 Task: Create Card Card0000000351 in Board Board0000000088 in Workspace WS0000000030 in Trello. Create Card Card0000000352 in Board Board0000000088 in Workspace WS0000000030 in Trello. Create Card Card0000000353 in Board Board0000000089 in Workspace WS0000000030 in Trello. Create Card Card0000000354 in Board Board0000000089 in Workspace WS0000000030 in Trello. Create Card Card0000000355 in Board Board0000000089 in Workspace WS0000000030 in Trello
Action: Mouse moved to (402, 287)
Screenshot: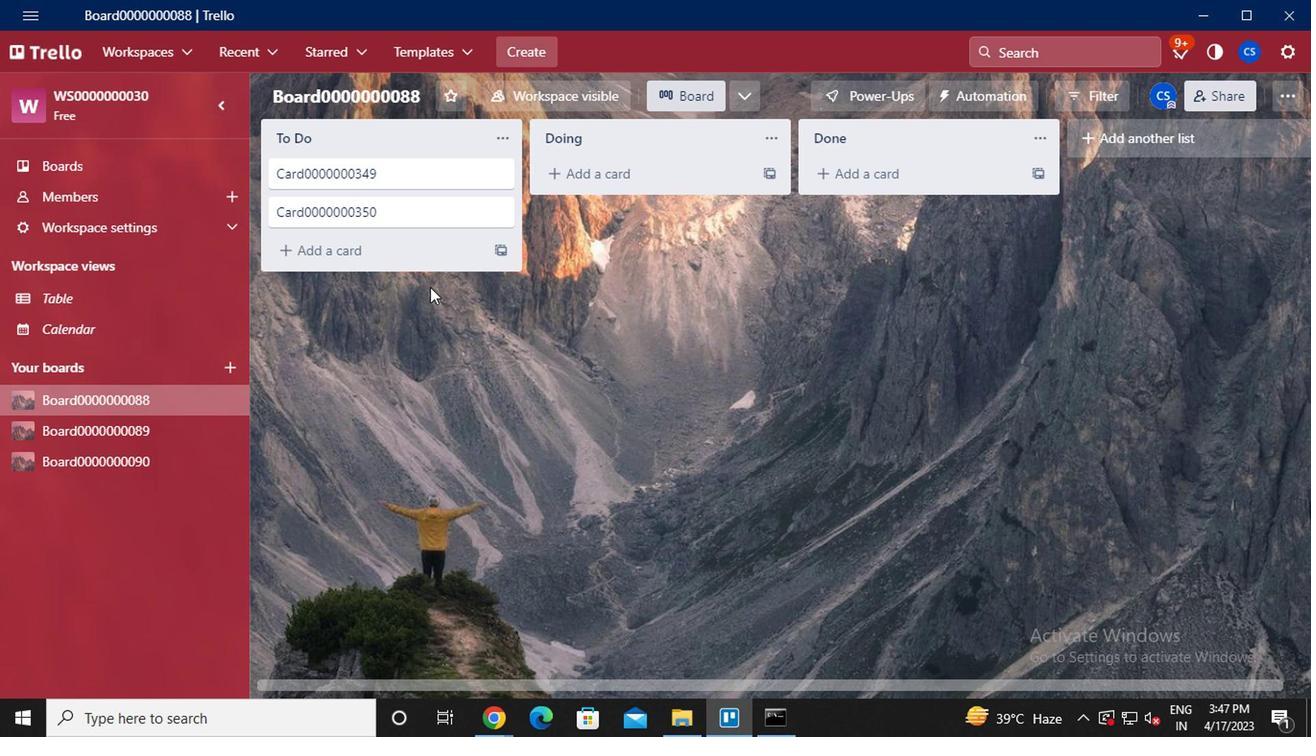 
Action: Mouse pressed left at (402, 287)
Screenshot: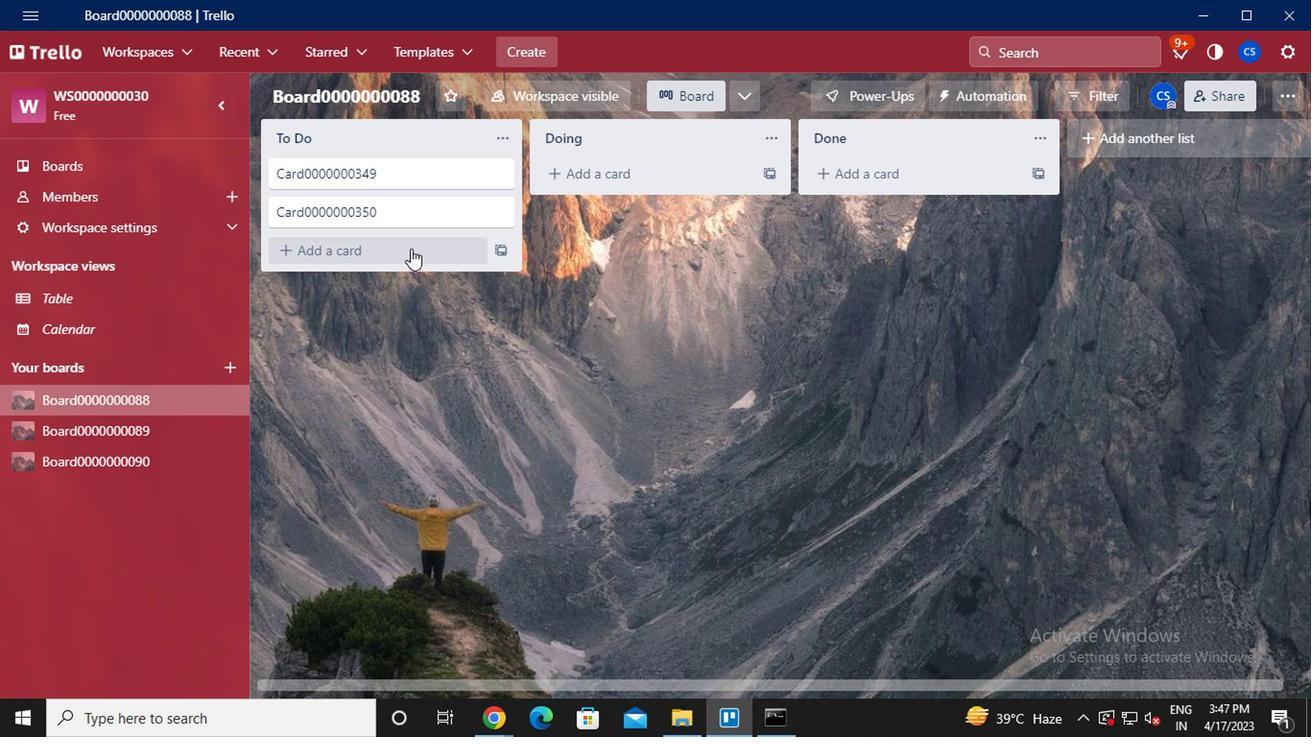 
Action: Key pressed <Key.caps_lock><Key.caps_lock>c<Key.caps_lock>ard-<Key.backspace>0000000351<Key.enter><Key.caps_lock>c<Key.caps_lock>ard0000000352<Key.enter>
Screenshot: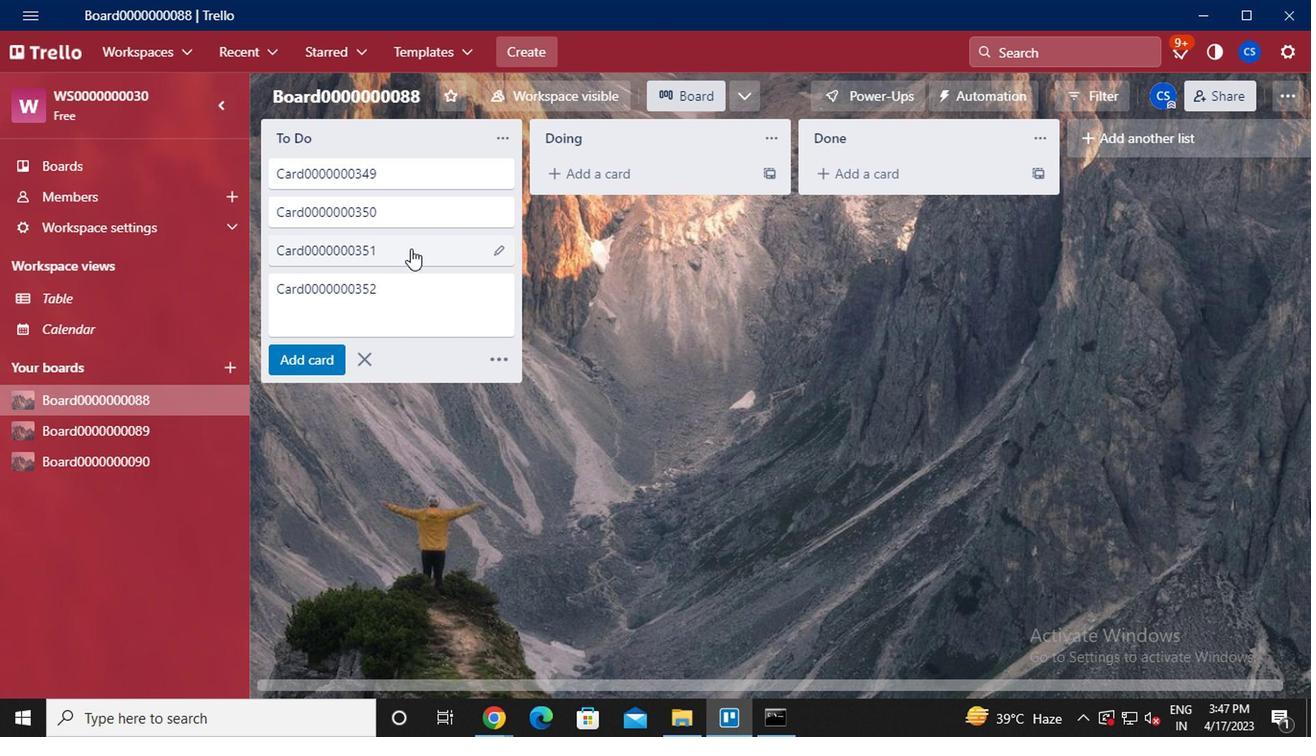 
Action: Mouse moved to (370, 394)
Screenshot: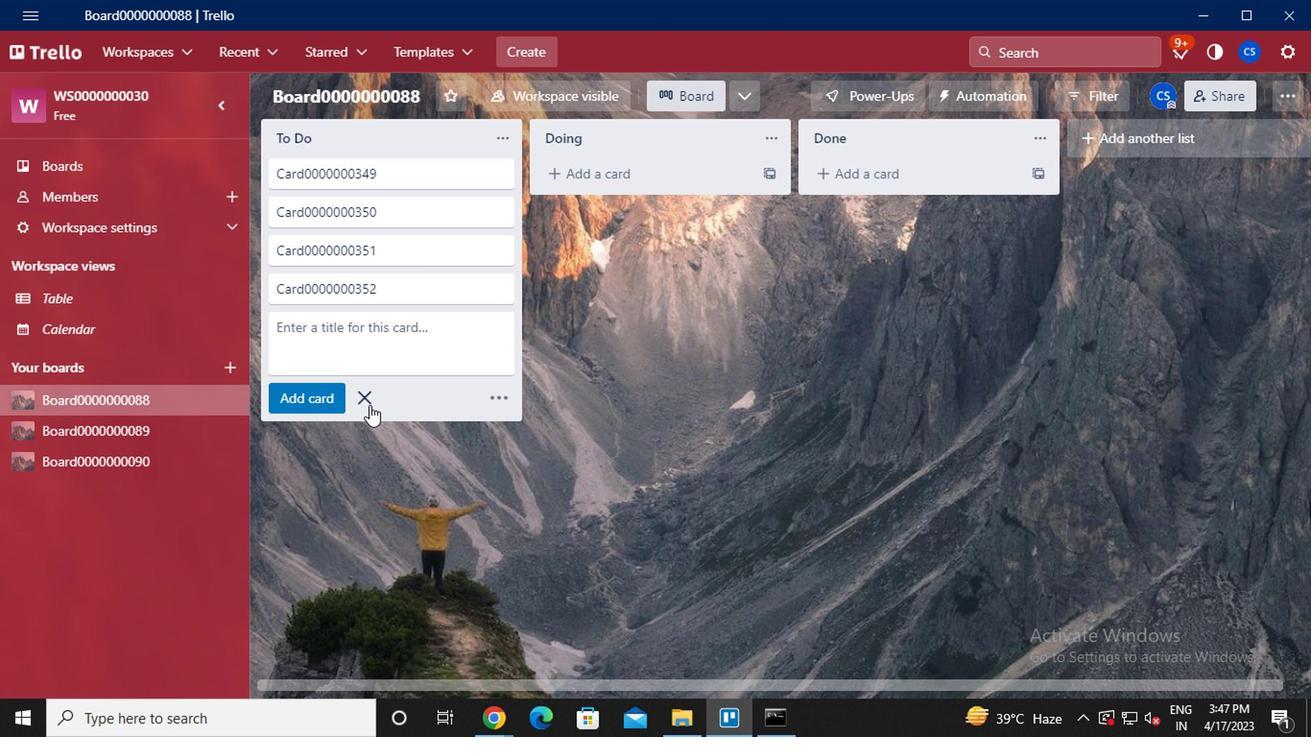 
Action: Mouse pressed left at (370, 394)
Screenshot: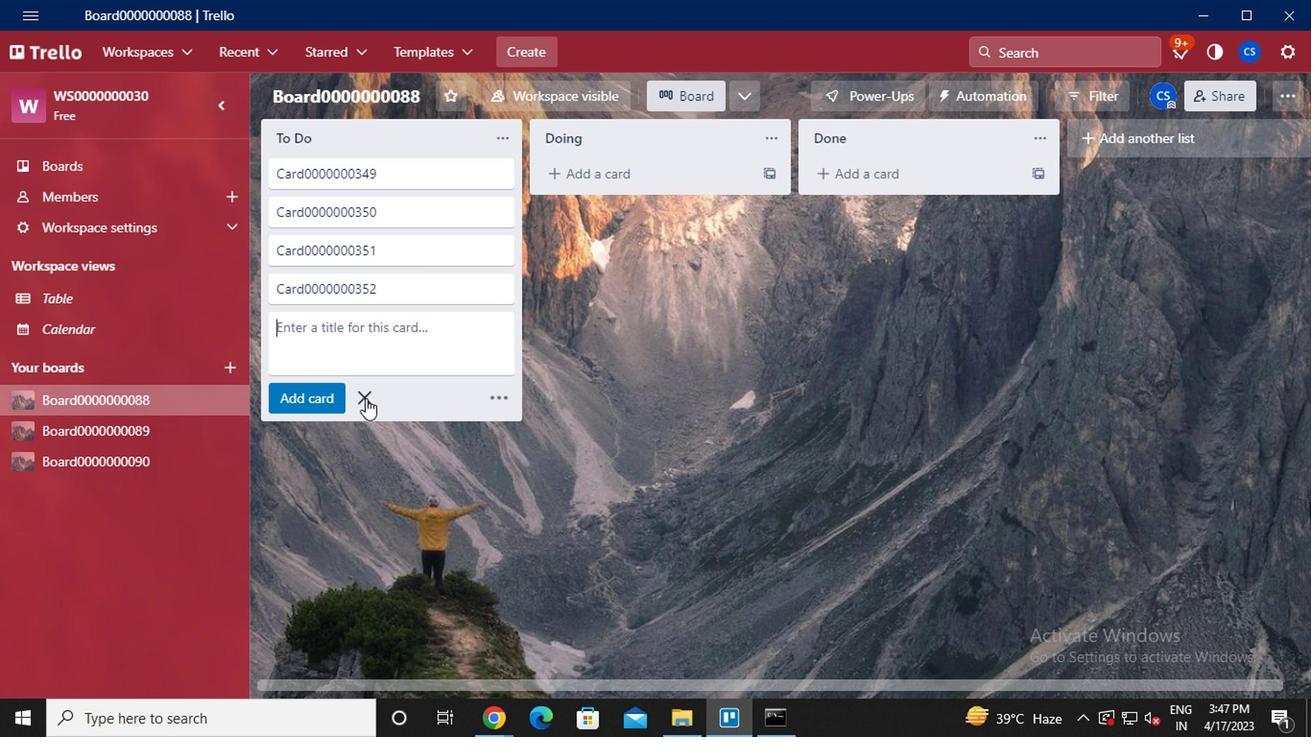 
Action: Mouse moved to (204, 416)
Screenshot: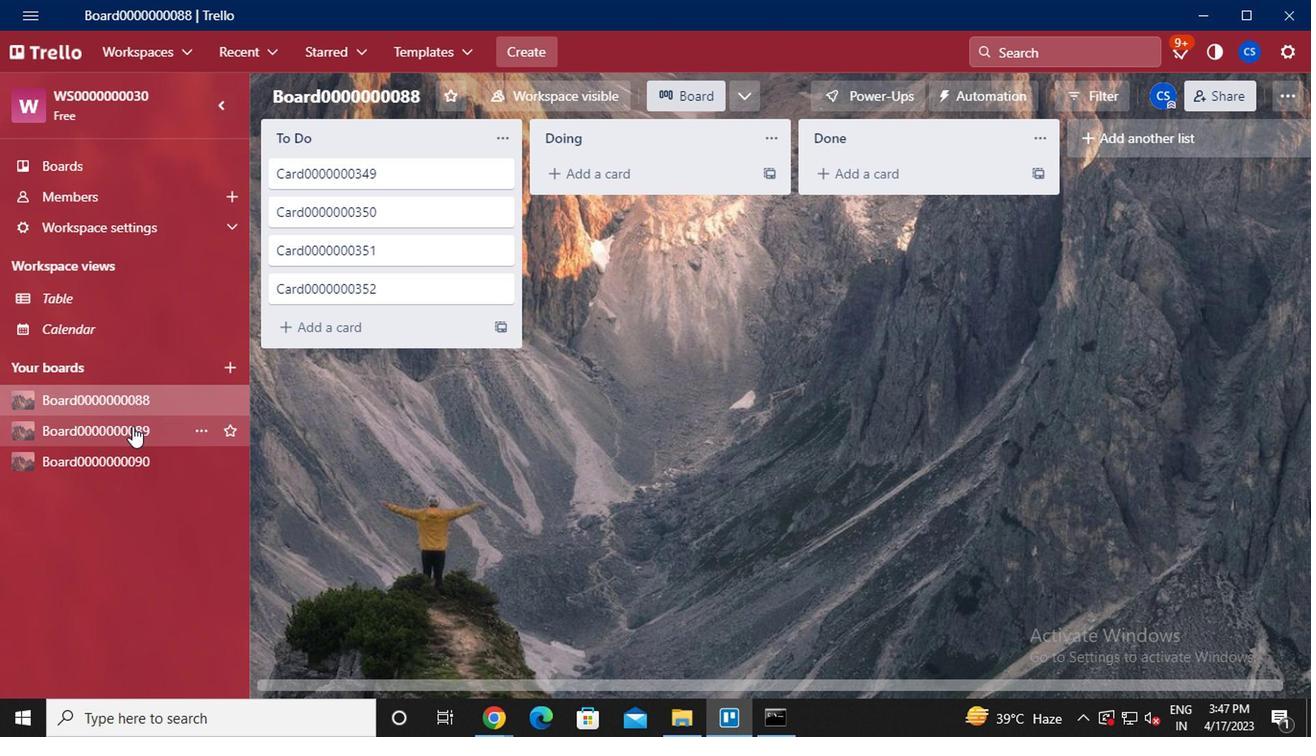 
Action: Mouse pressed left at (204, 416)
Screenshot: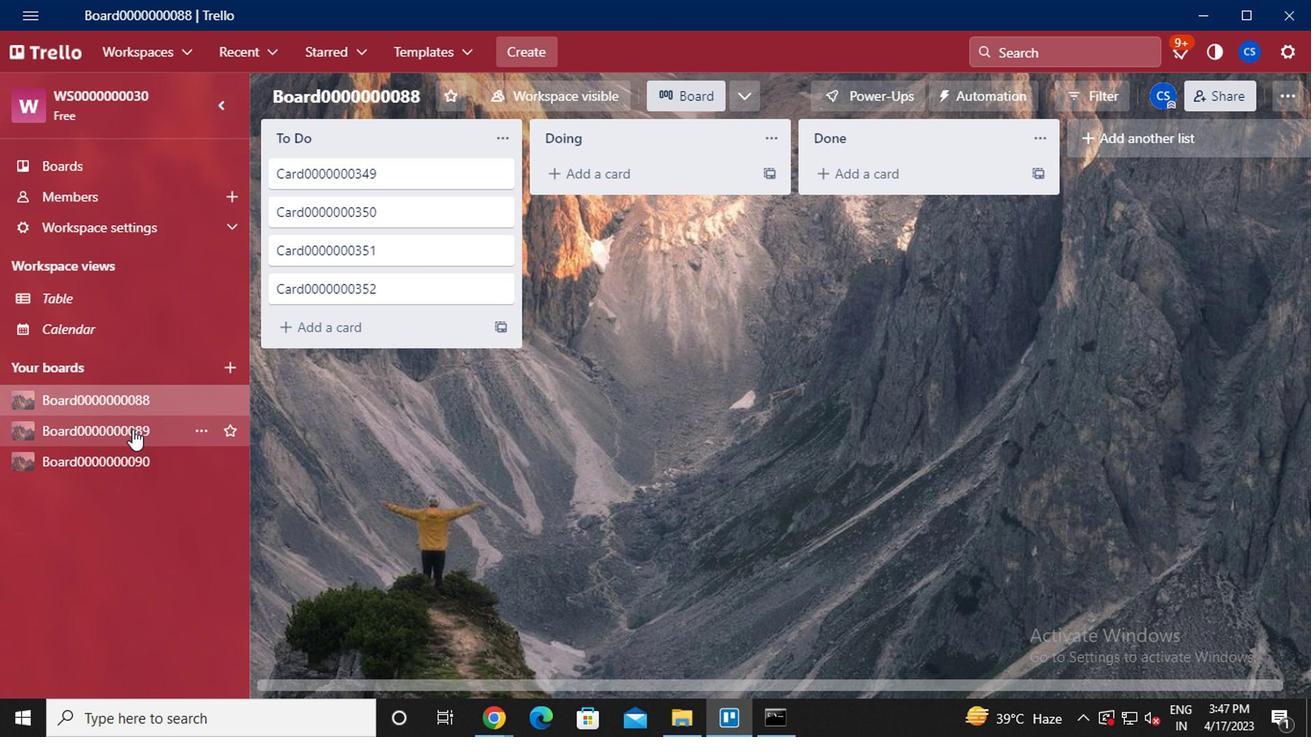 
Action: Mouse moved to (382, 234)
Screenshot: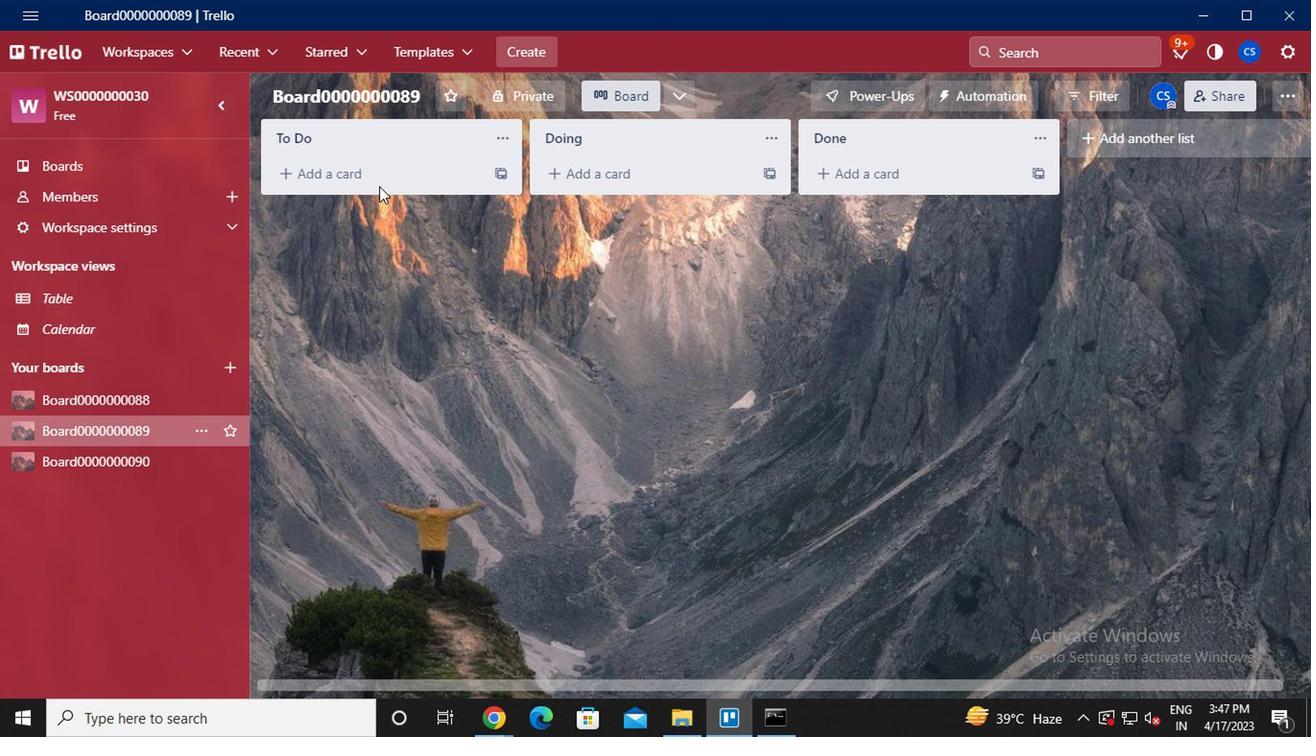 
Action: Mouse pressed left at (382, 234)
Screenshot: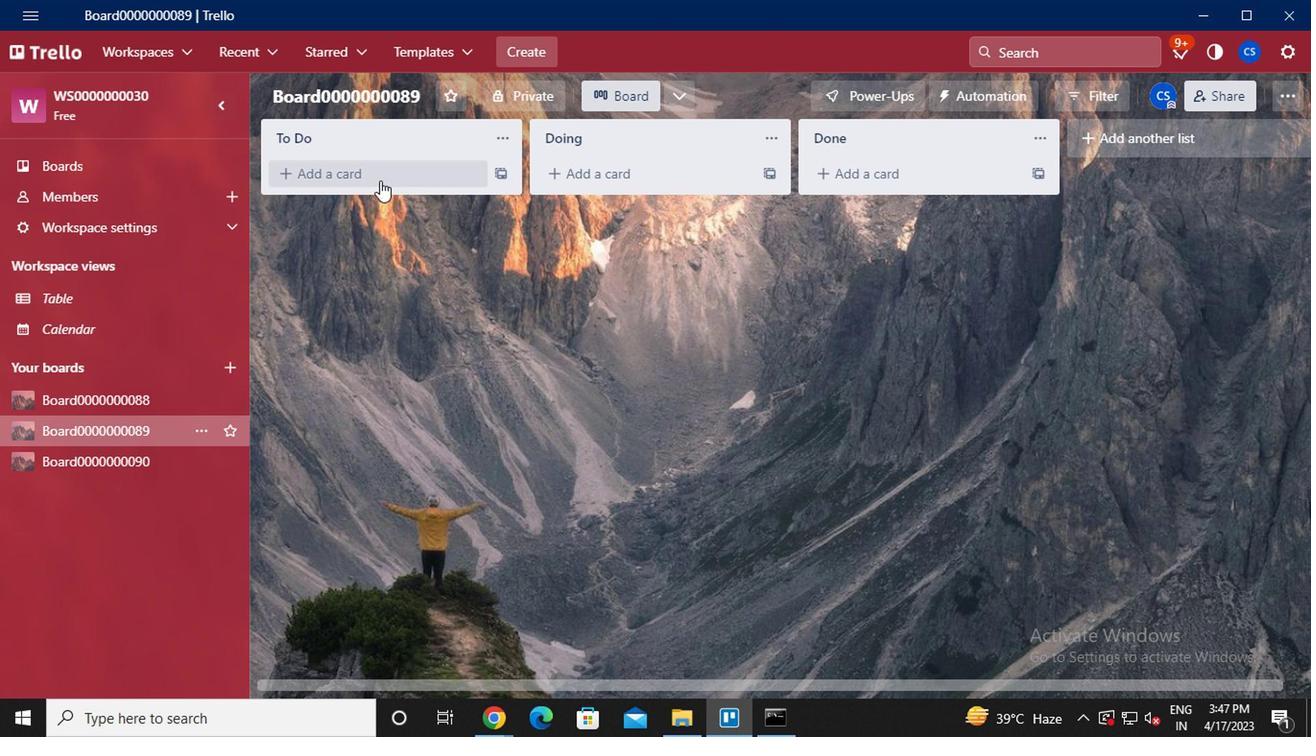 
Action: Key pressed <Key.caps_lock>c<Key.caps_lock>ard0000000353<Key.enter><Key.caps_lock>c<Key.caps_lock>ard0000000354<Key.enter><Key.caps_lock>c<Key.caps_lock>ard0000000355<Key.enter>
Screenshot: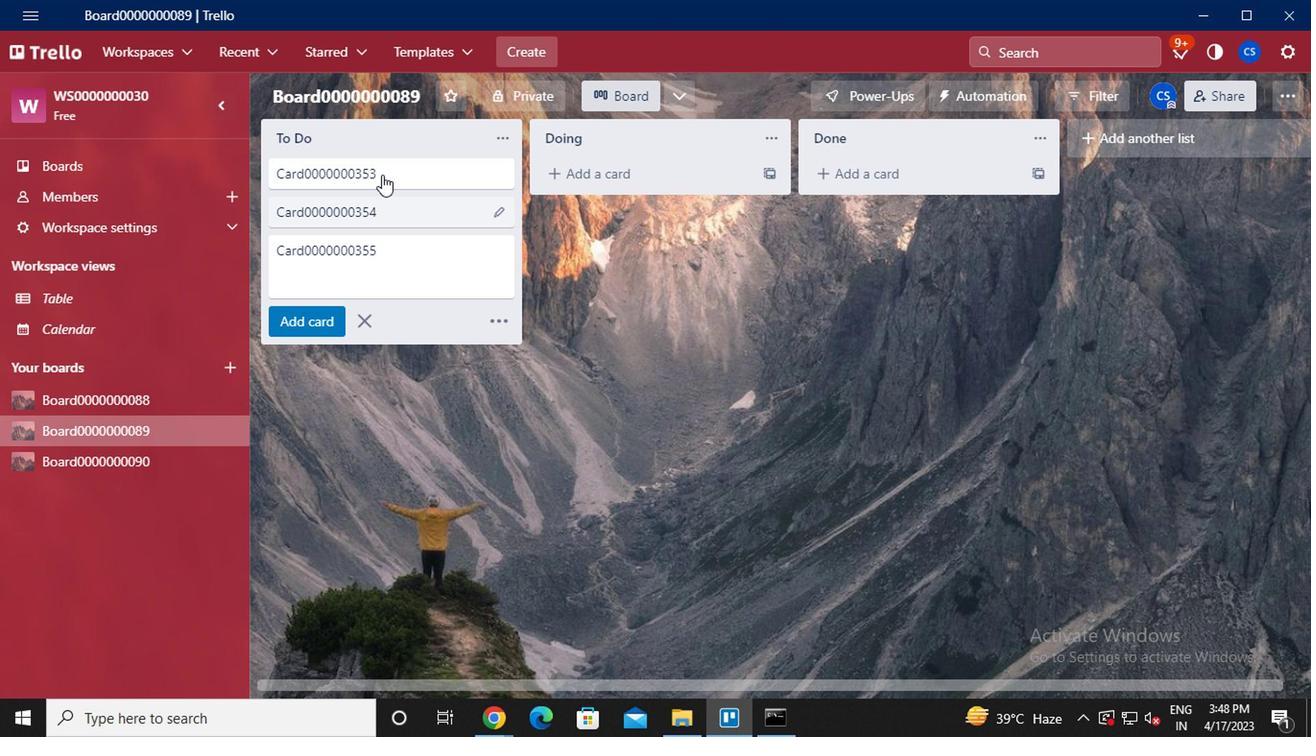 
Action: Mouse moved to (377, 365)
Screenshot: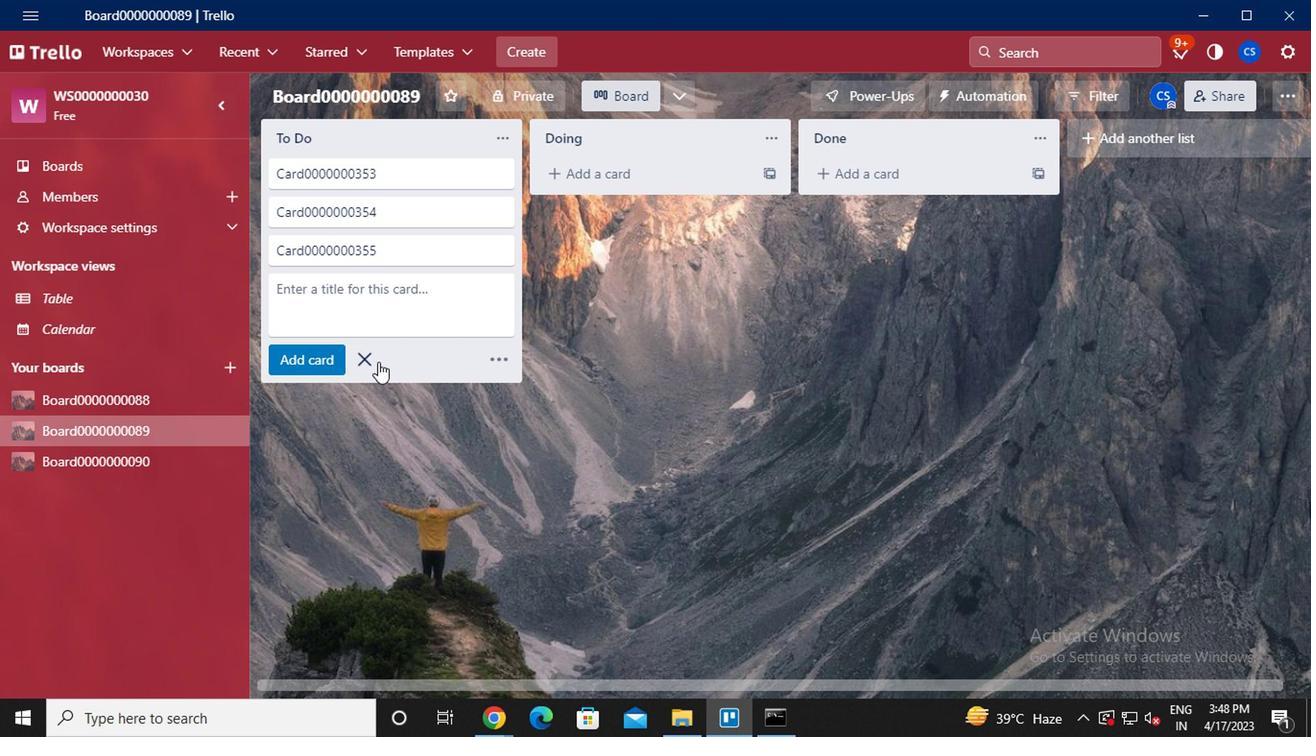 
Action: Mouse pressed left at (377, 365)
Screenshot: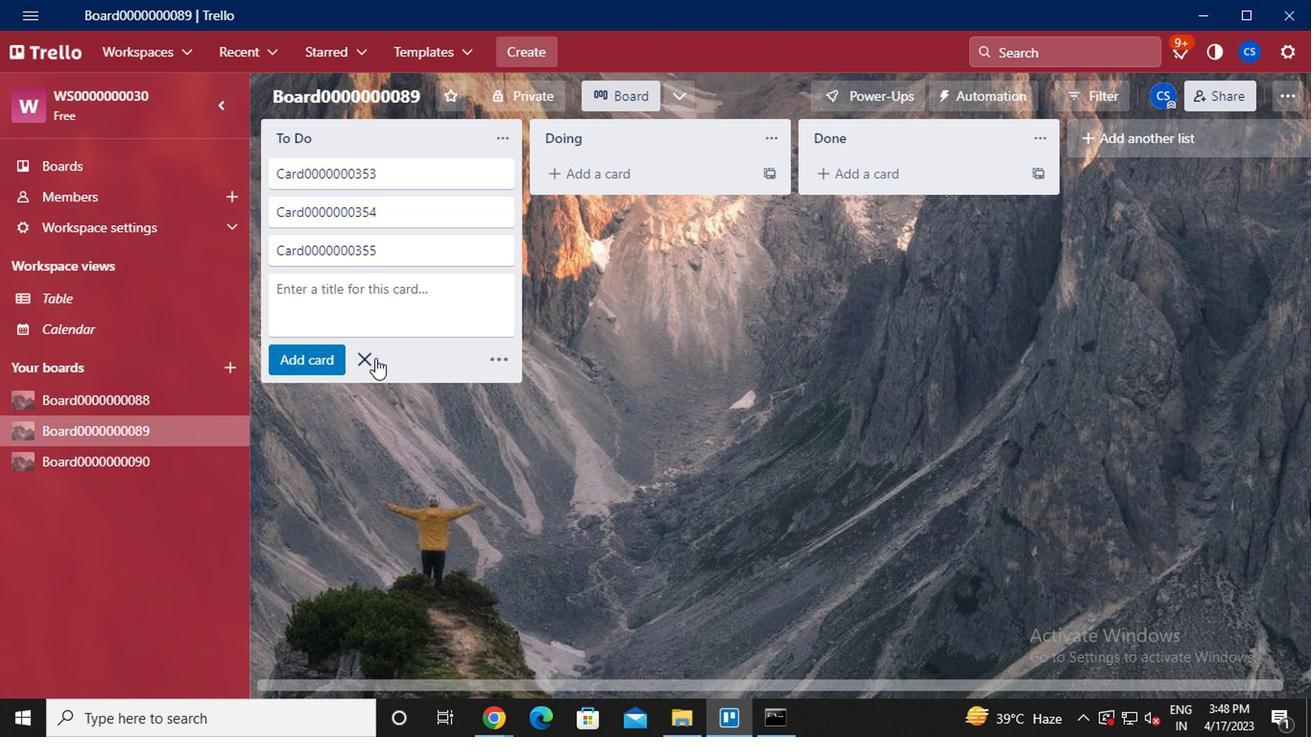
Action: Mouse moved to (439, 416)
Screenshot: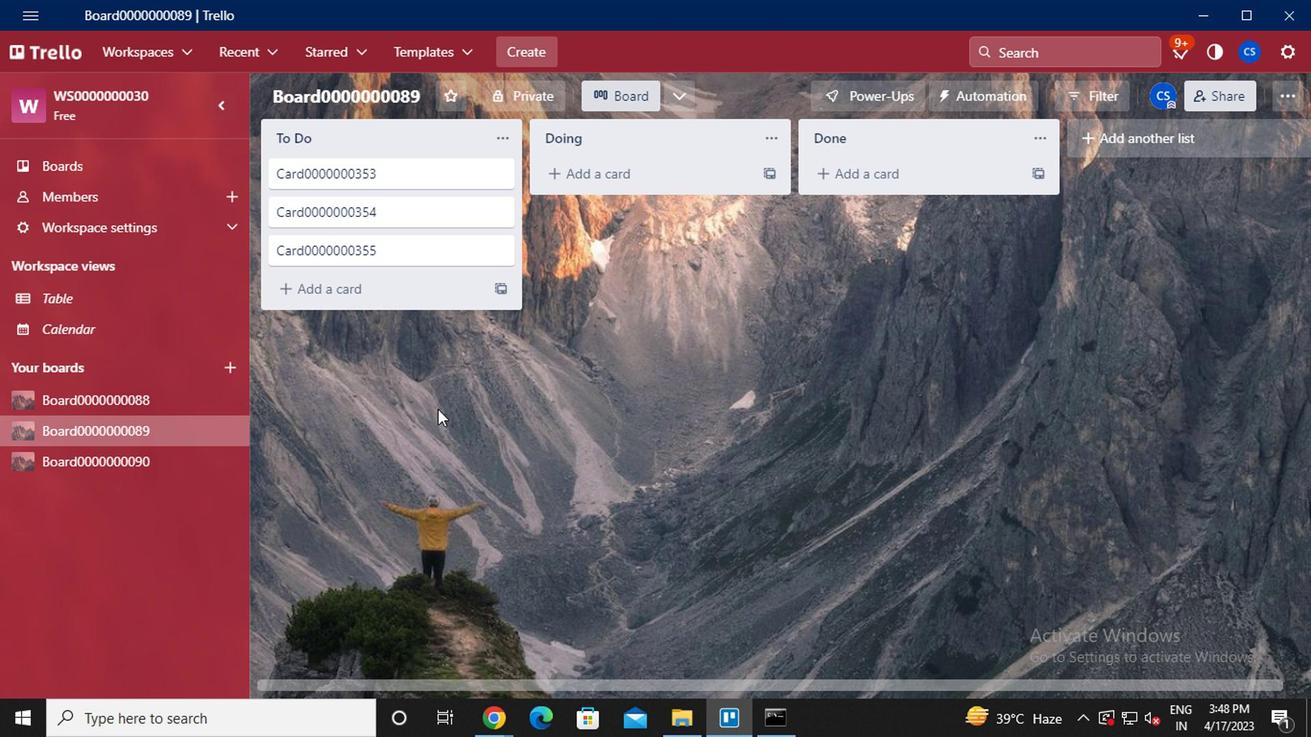 
